 Task: Check the average views per listing of pantry in the last 5 years.
Action: Mouse moved to (816, 182)
Screenshot: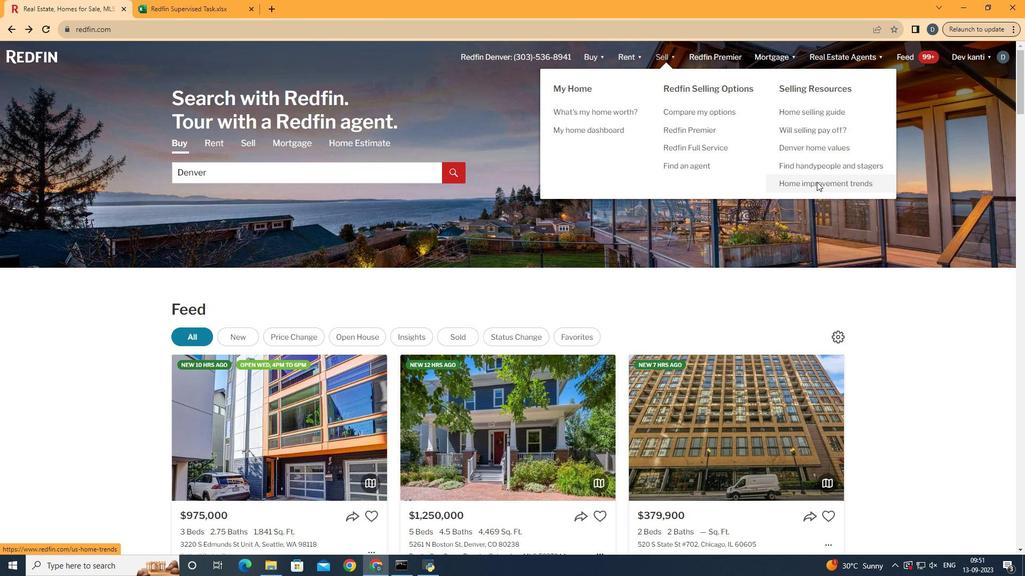 
Action: Mouse pressed left at (816, 182)
Screenshot: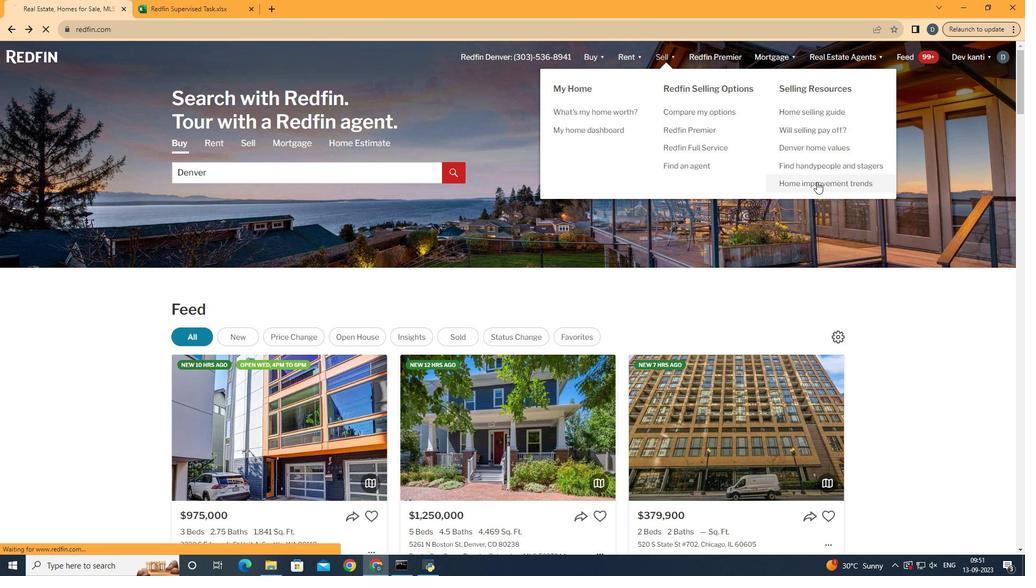 
Action: Mouse moved to (247, 203)
Screenshot: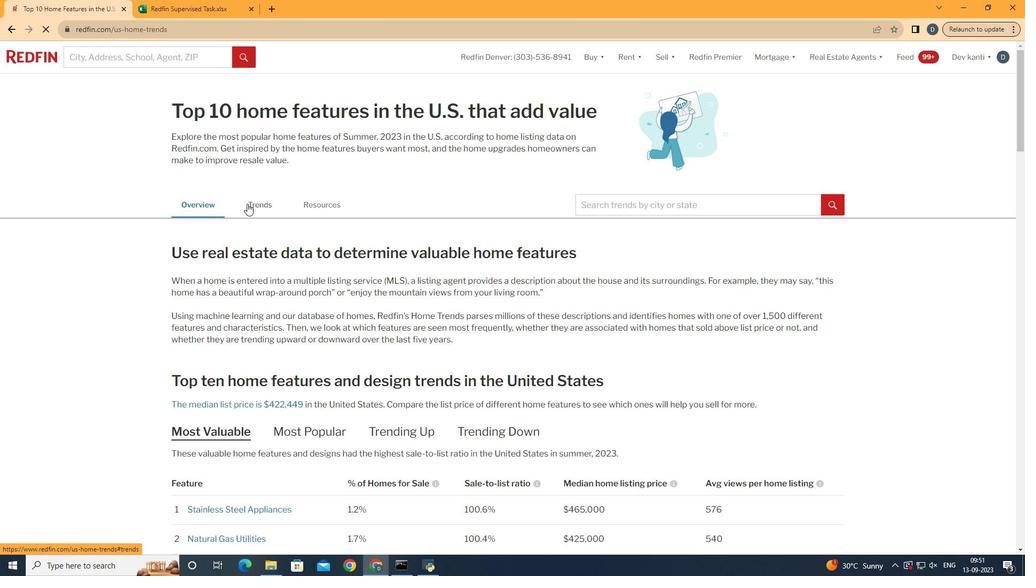 
Action: Mouse pressed left at (247, 203)
Screenshot: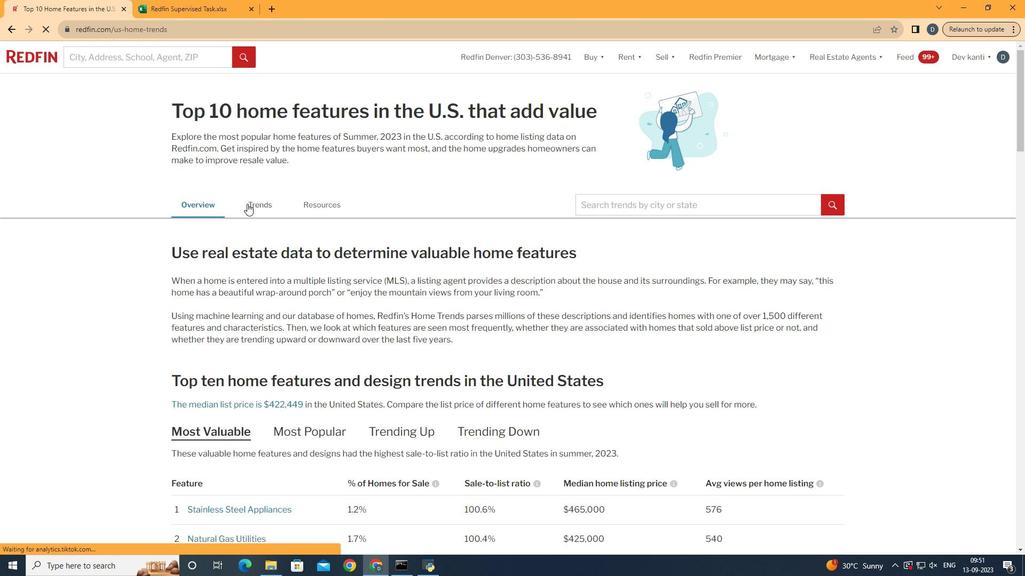 
Action: Mouse moved to (406, 306)
Screenshot: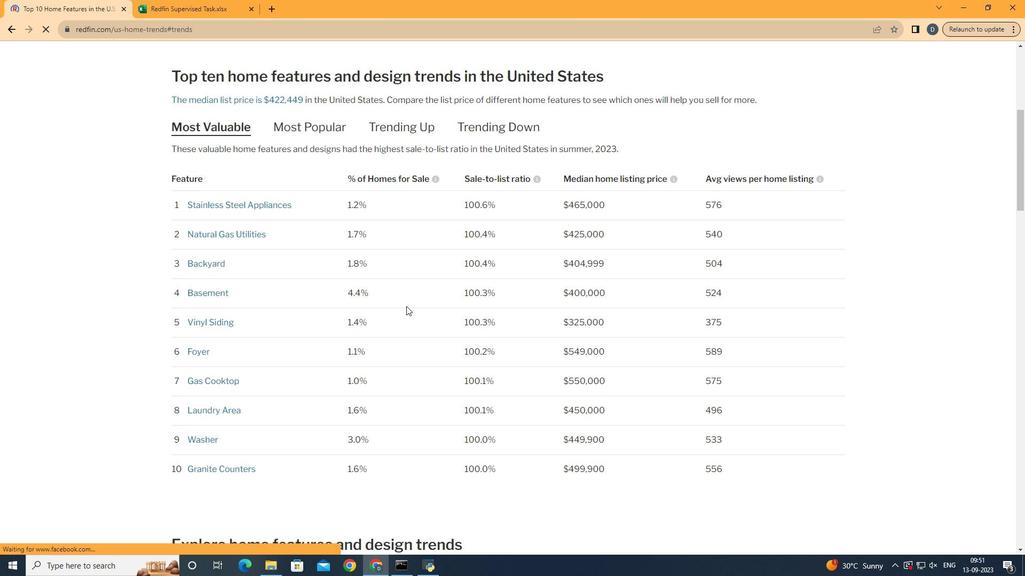 
Action: Mouse scrolled (406, 305) with delta (0, 0)
Screenshot: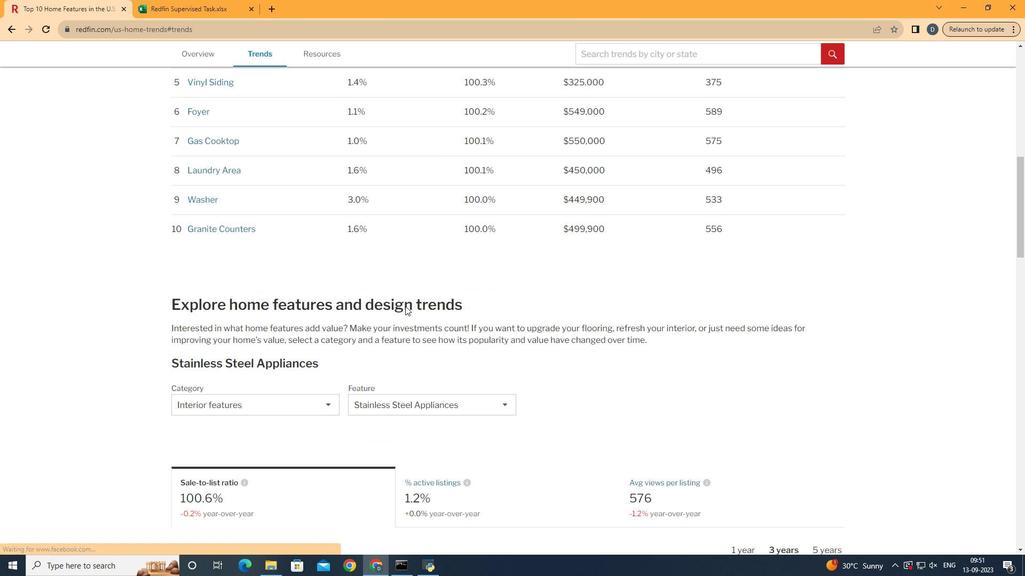 
Action: Mouse scrolled (406, 305) with delta (0, 0)
Screenshot: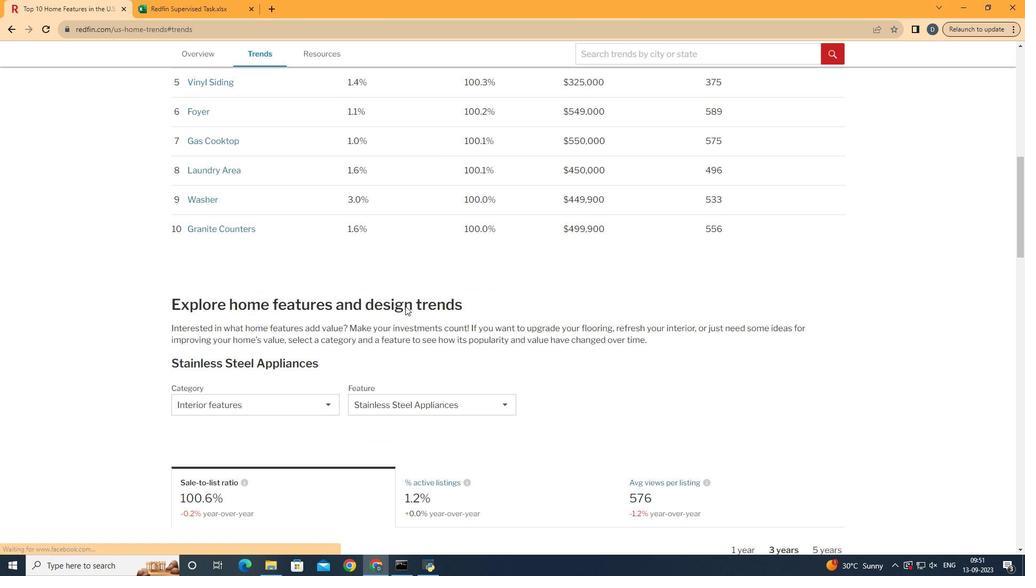 
Action: Mouse scrolled (406, 305) with delta (0, 0)
Screenshot: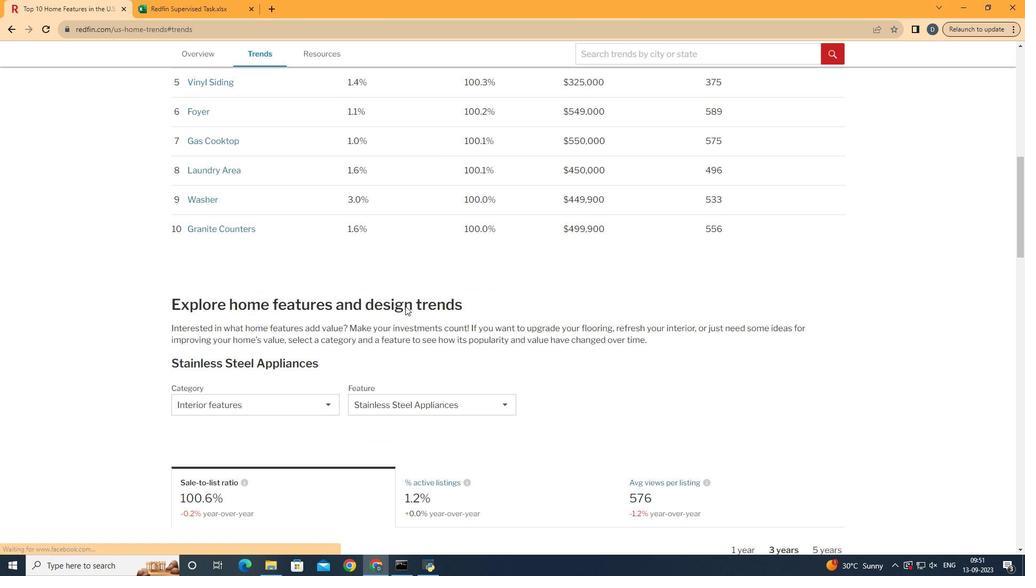 
Action: Mouse scrolled (406, 305) with delta (0, 0)
Screenshot: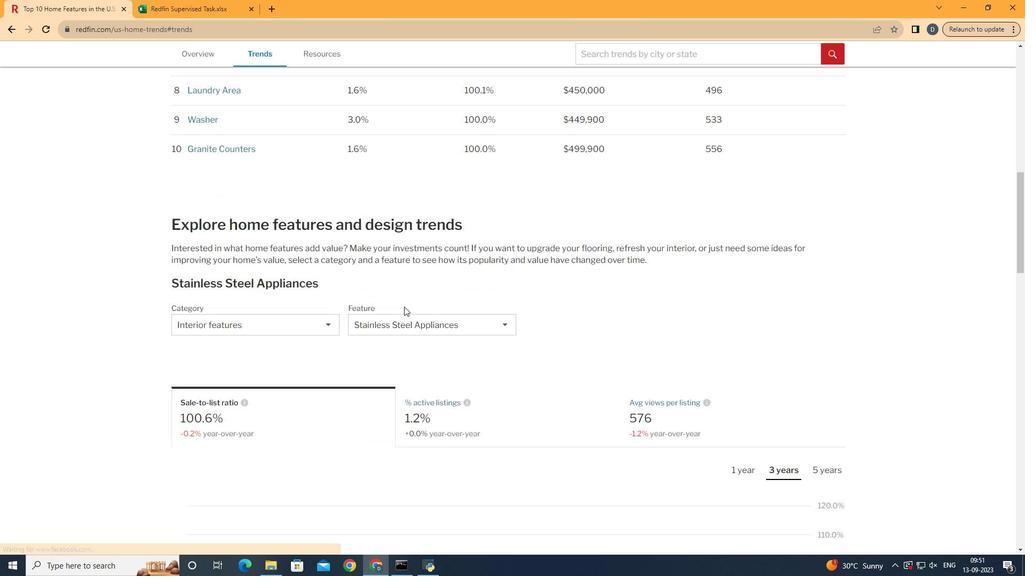 
Action: Mouse scrolled (406, 305) with delta (0, 0)
Screenshot: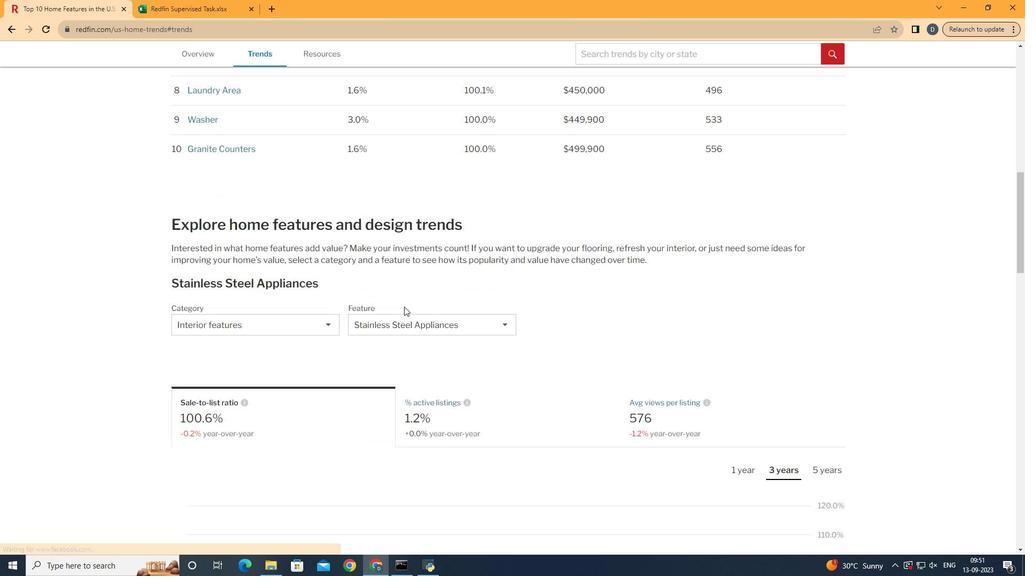 
Action: Mouse scrolled (406, 305) with delta (0, 0)
Screenshot: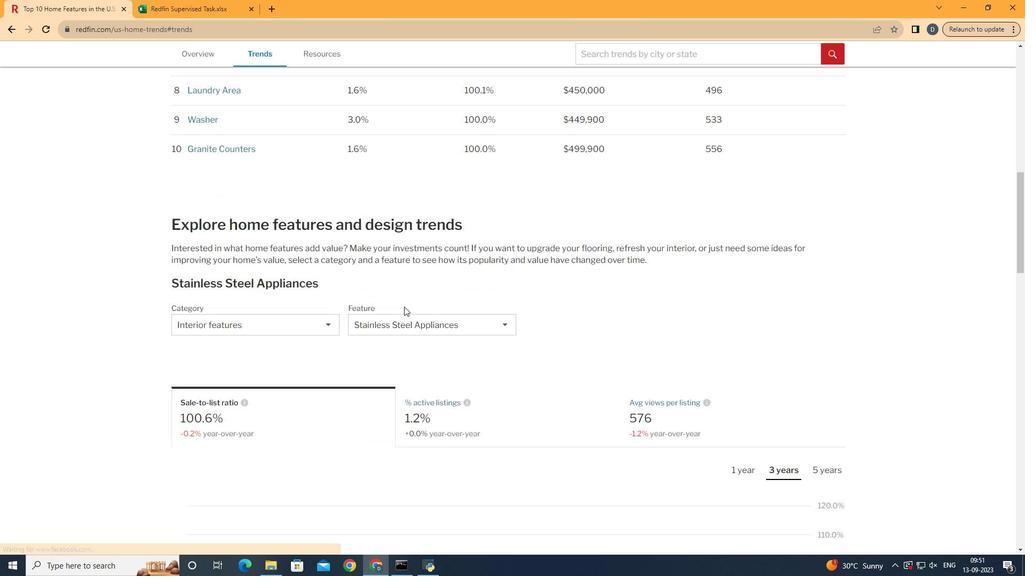 
Action: Mouse moved to (333, 333)
Screenshot: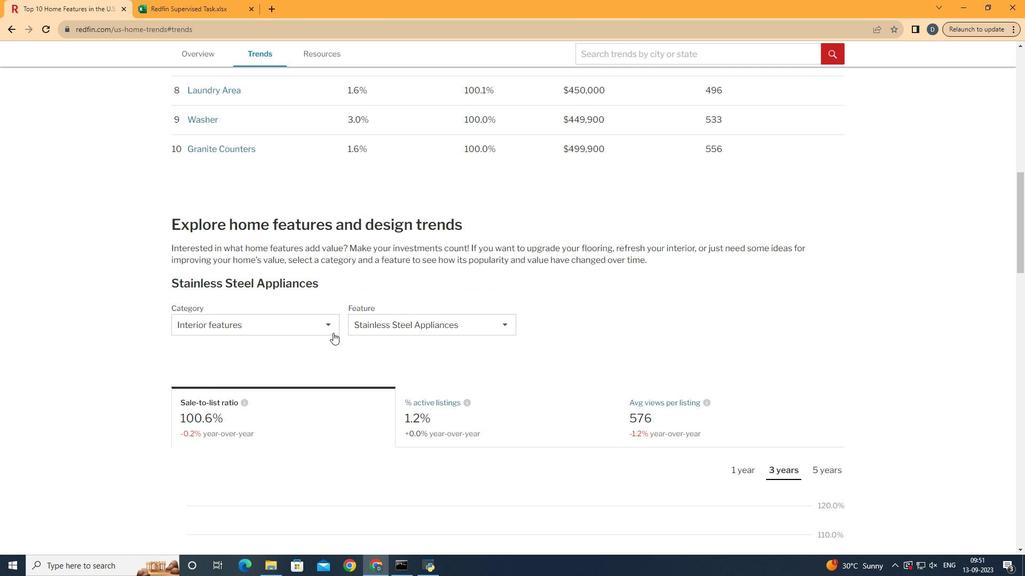 
Action: Mouse pressed left at (333, 333)
Screenshot: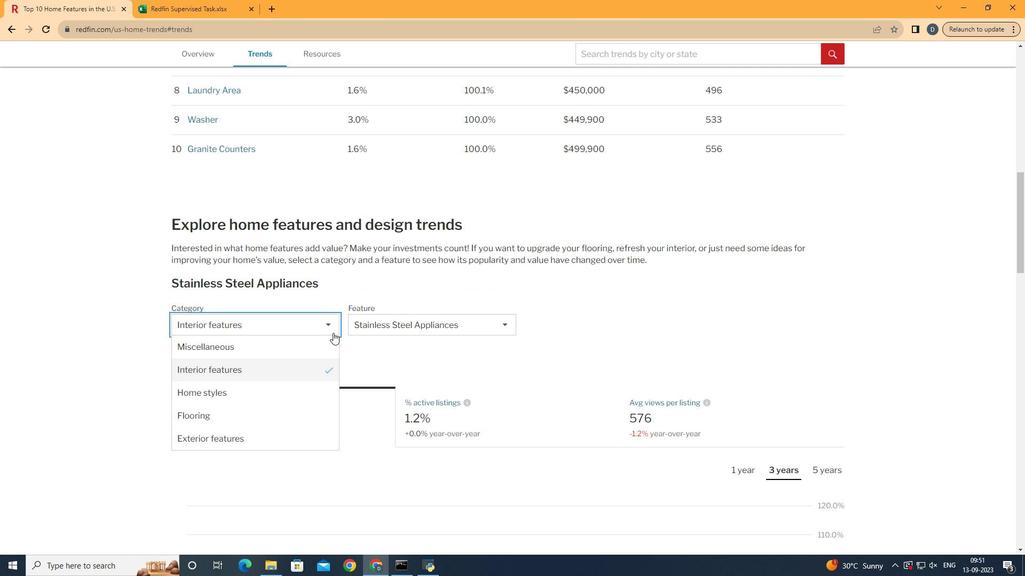 
Action: Mouse moved to (316, 366)
Screenshot: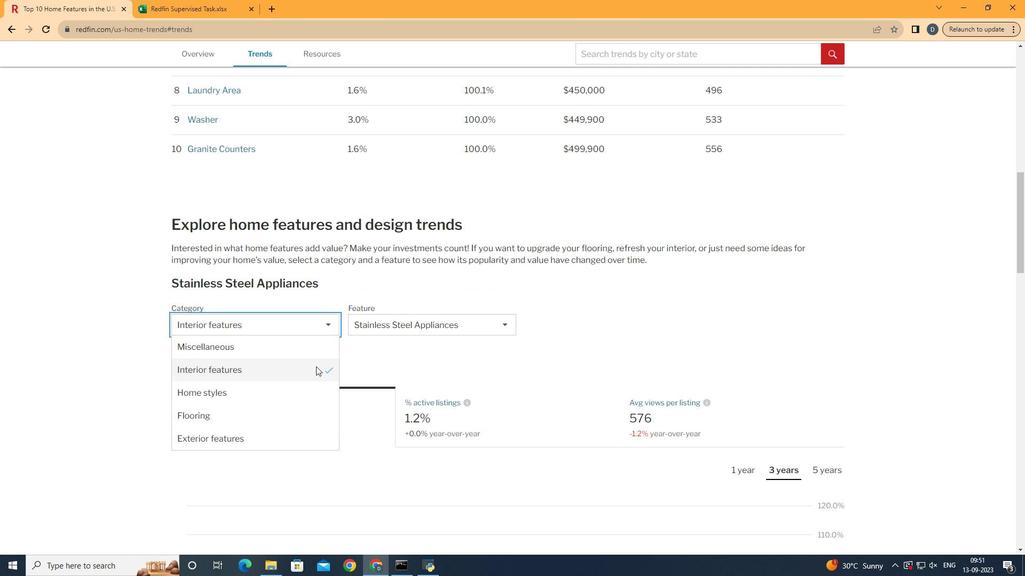 
Action: Mouse pressed left at (316, 366)
Screenshot: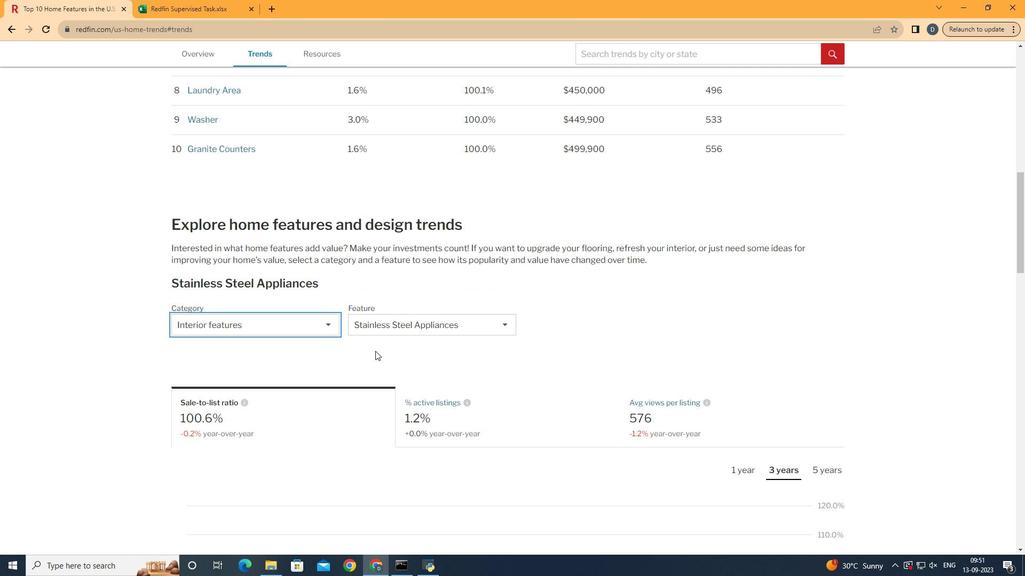 
Action: Mouse moved to (434, 326)
Screenshot: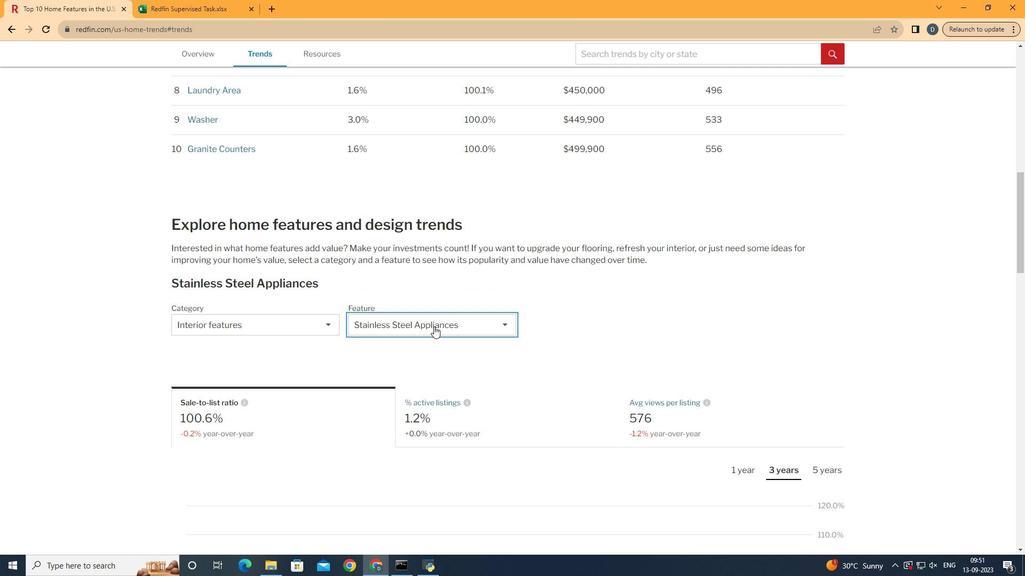 
Action: Mouse pressed left at (434, 326)
Screenshot: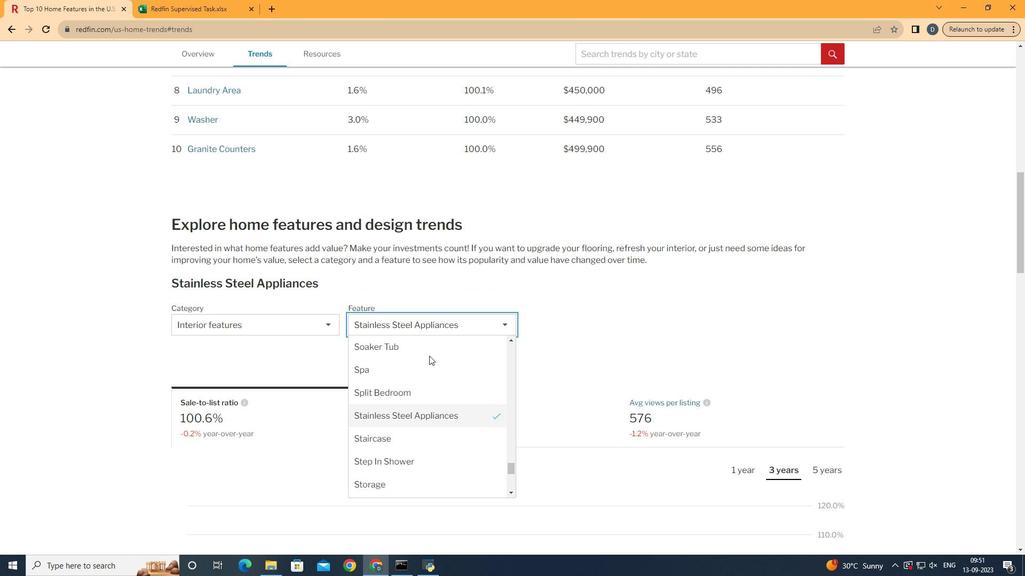 
Action: Mouse moved to (420, 397)
Screenshot: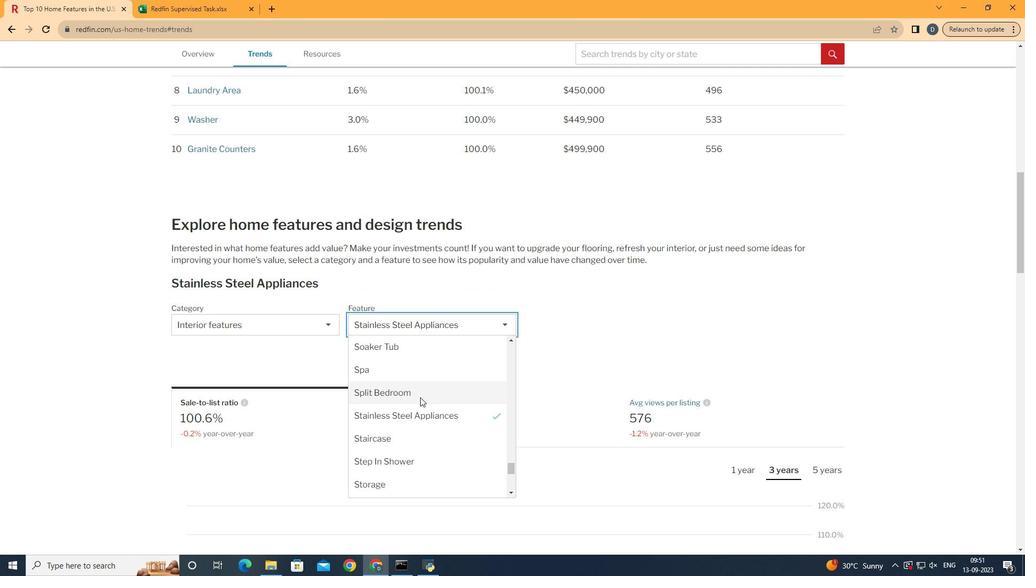 
Action: Mouse scrolled (420, 398) with delta (0, 0)
Screenshot: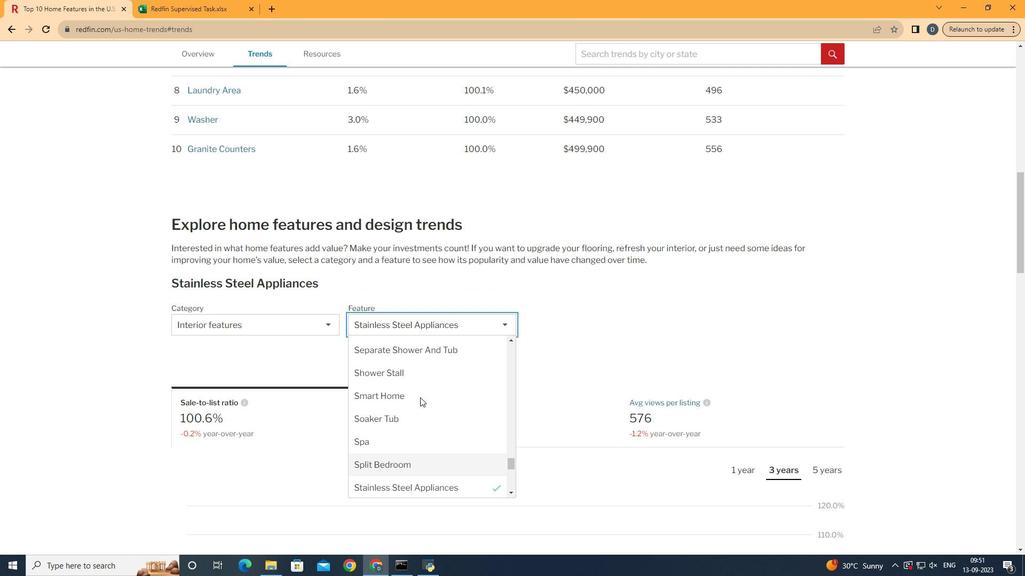 
Action: Mouse scrolled (420, 398) with delta (0, 0)
Screenshot: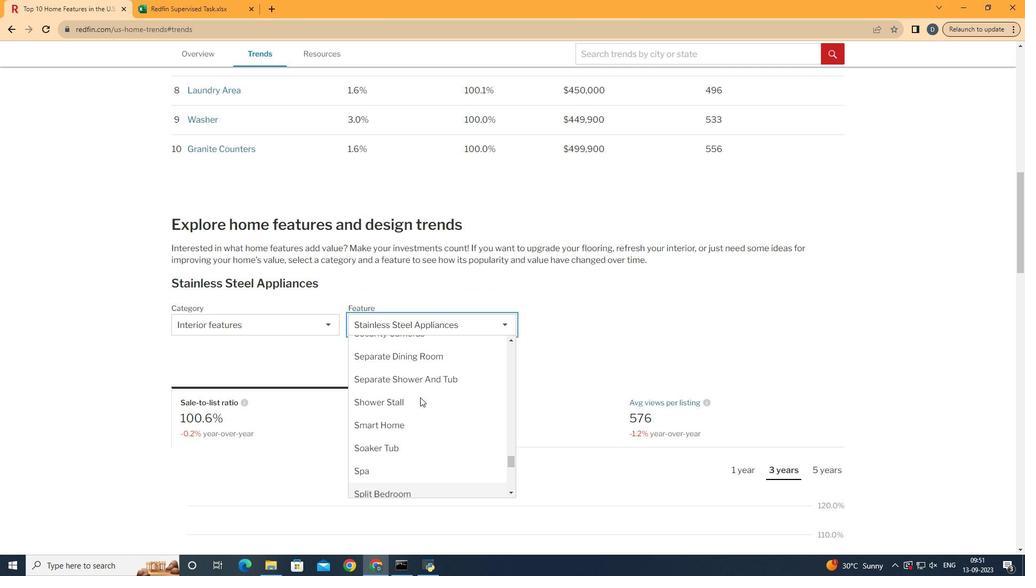 
Action: Mouse scrolled (420, 398) with delta (0, 0)
Screenshot: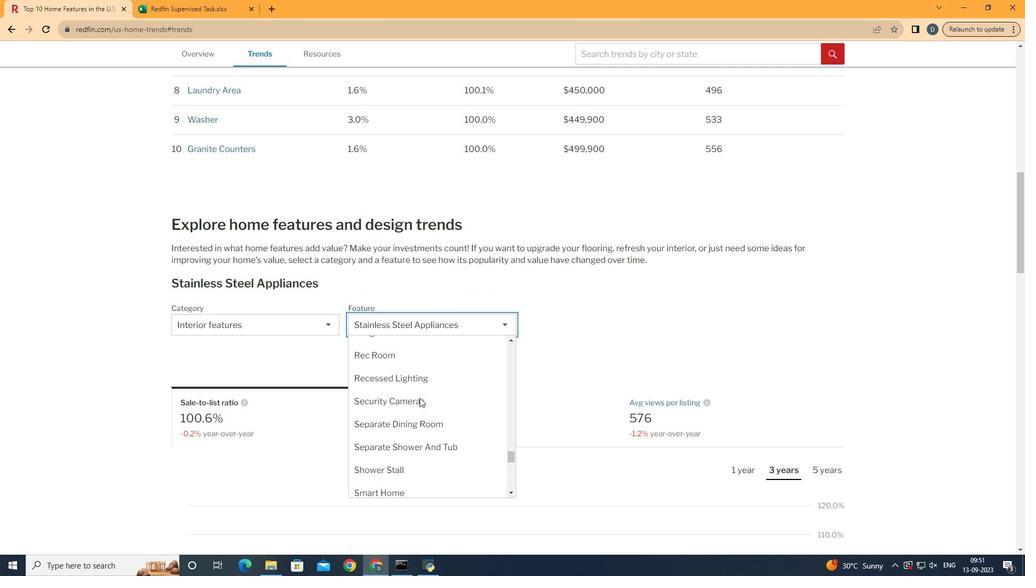 
Action: Mouse scrolled (420, 398) with delta (0, 0)
Screenshot: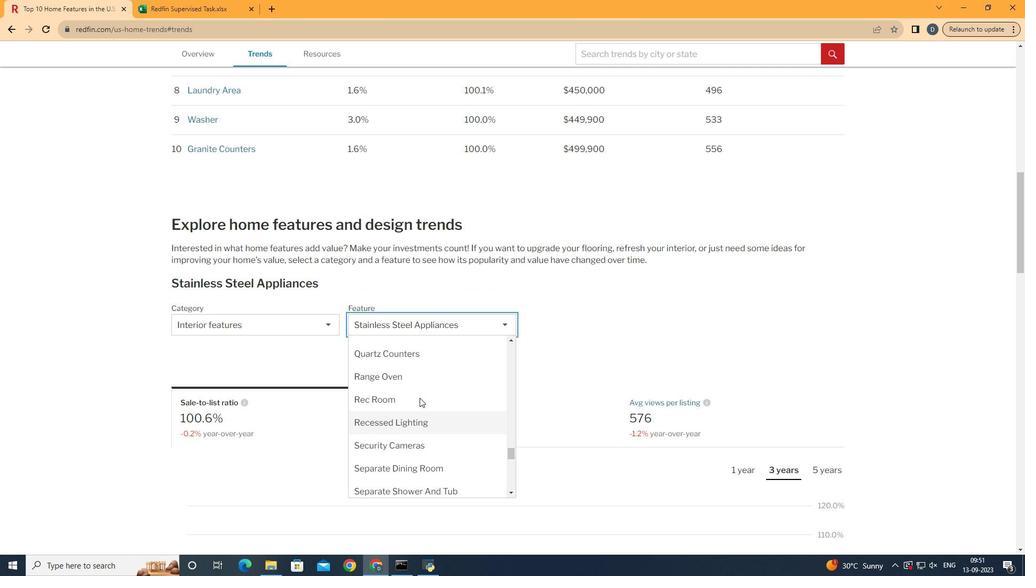 
Action: Mouse moved to (419, 398)
Screenshot: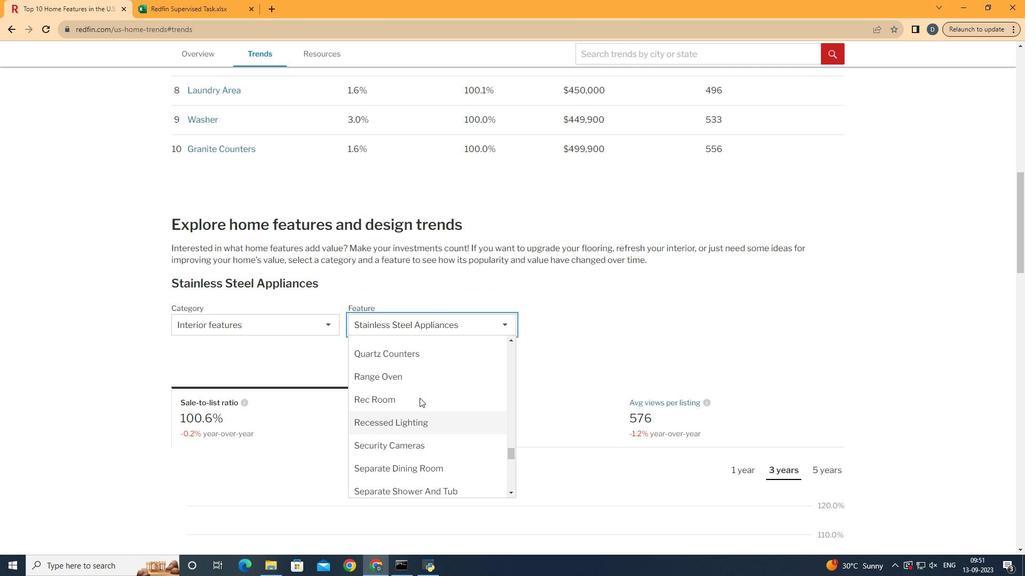 
Action: Mouse scrolled (419, 398) with delta (0, 0)
Screenshot: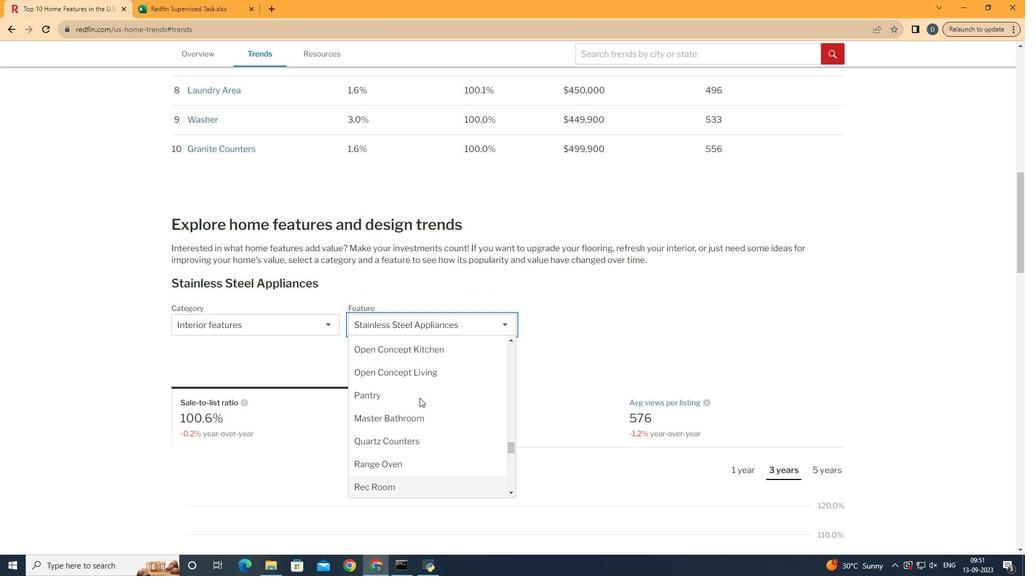 
Action: Mouse scrolled (419, 398) with delta (0, 0)
Screenshot: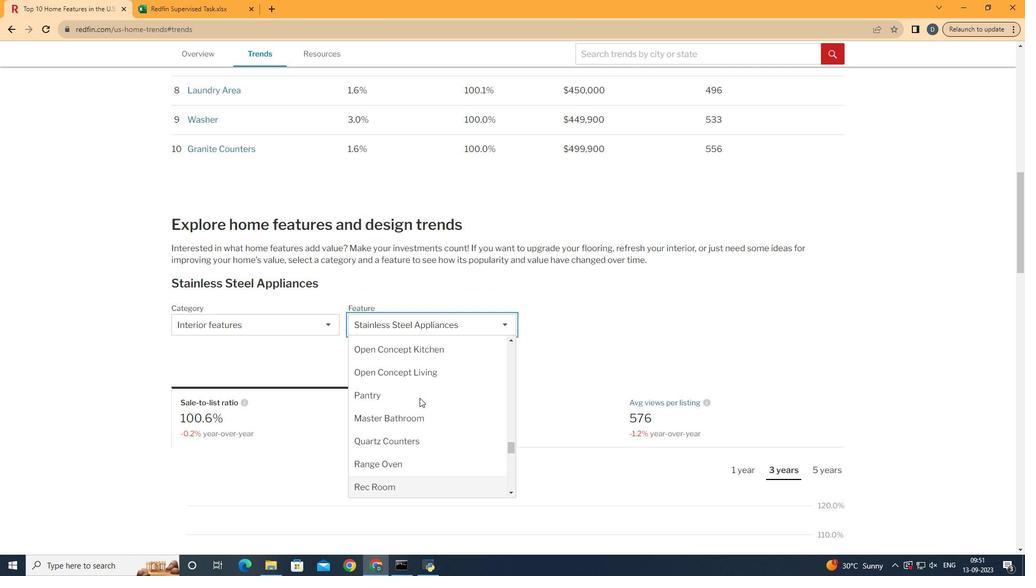 
Action: Mouse moved to (409, 424)
Screenshot: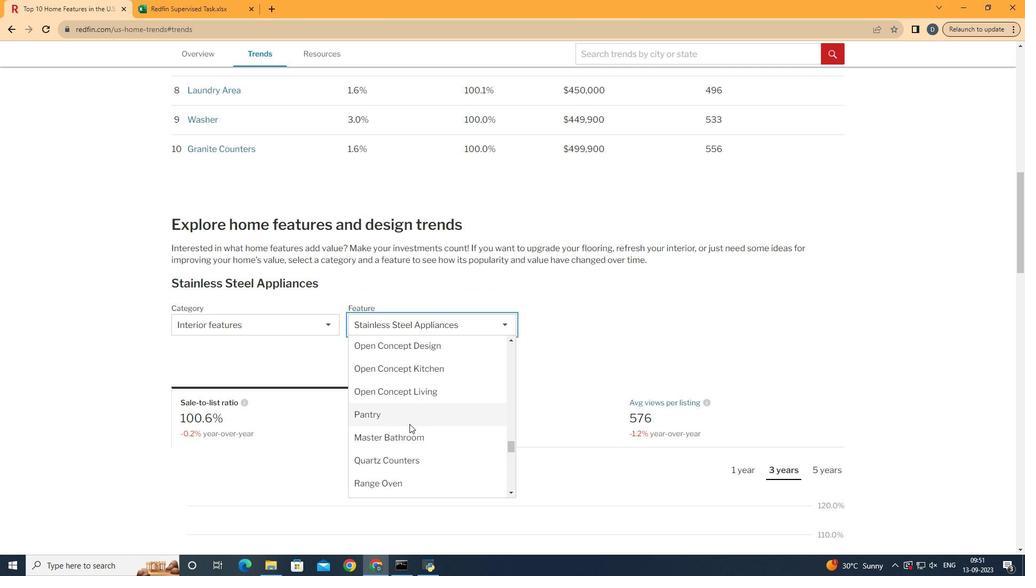 
Action: Mouse pressed left at (409, 424)
Screenshot: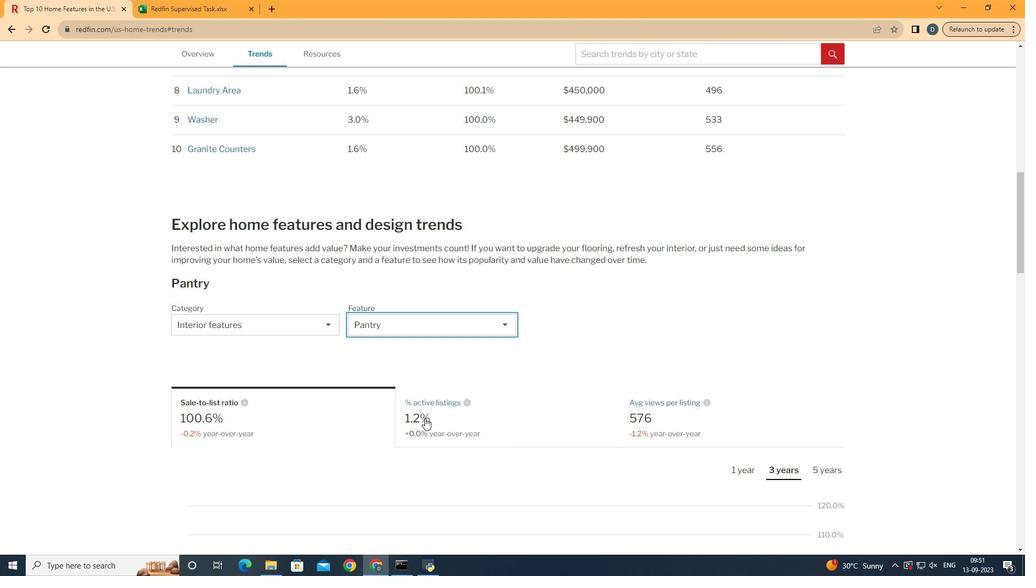 
Action: Mouse moved to (652, 292)
Screenshot: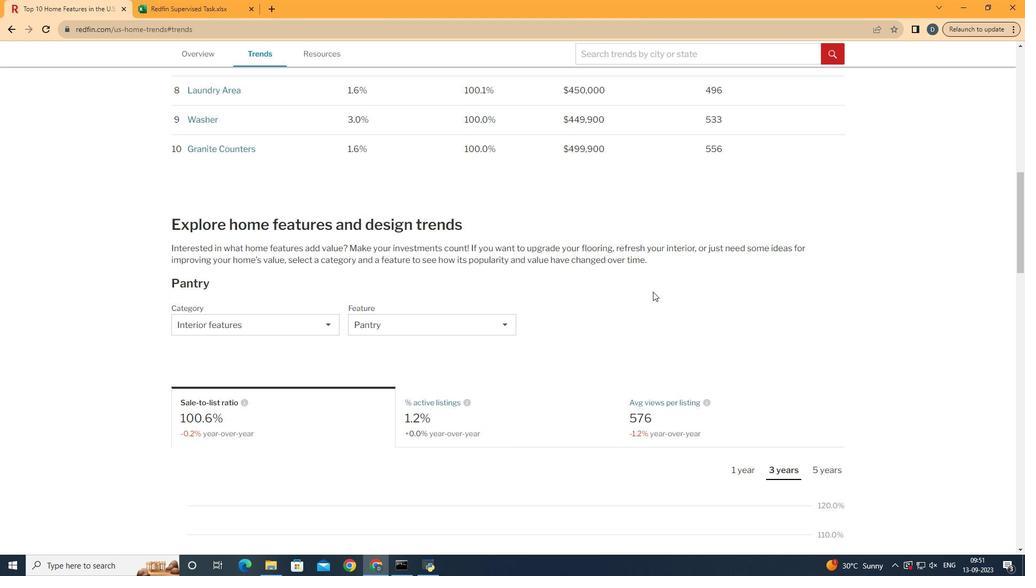 
Action: Mouse pressed left at (652, 292)
Screenshot: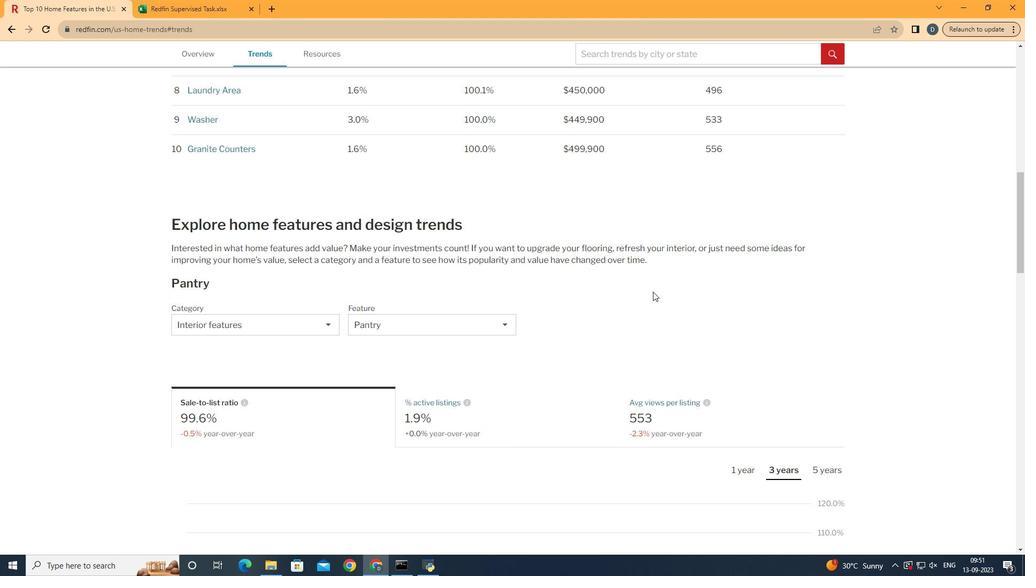 
Action: Mouse scrolled (652, 291) with delta (0, 0)
Screenshot: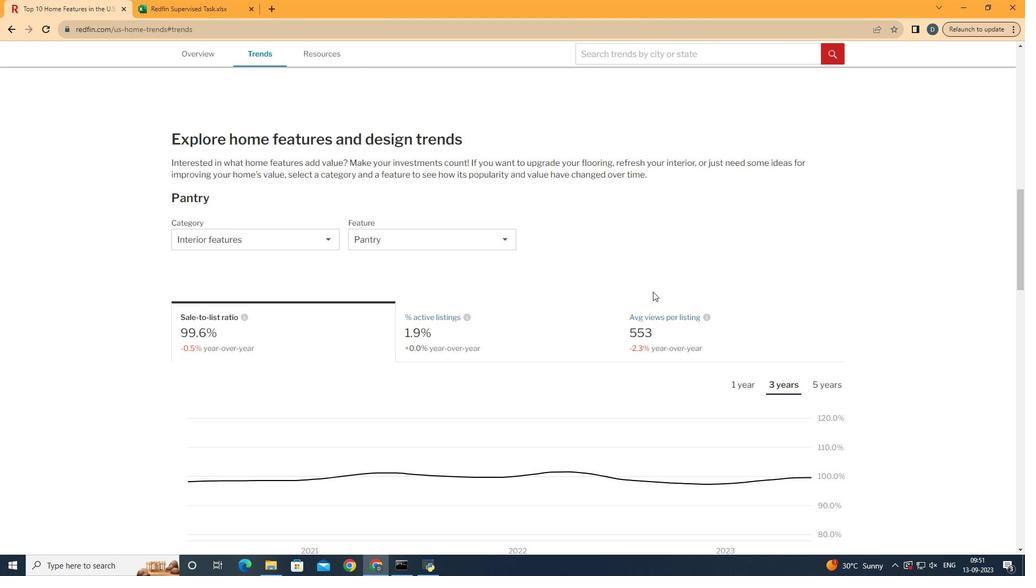 
Action: Mouse scrolled (652, 291) with delta (0, 0)
Screenshot: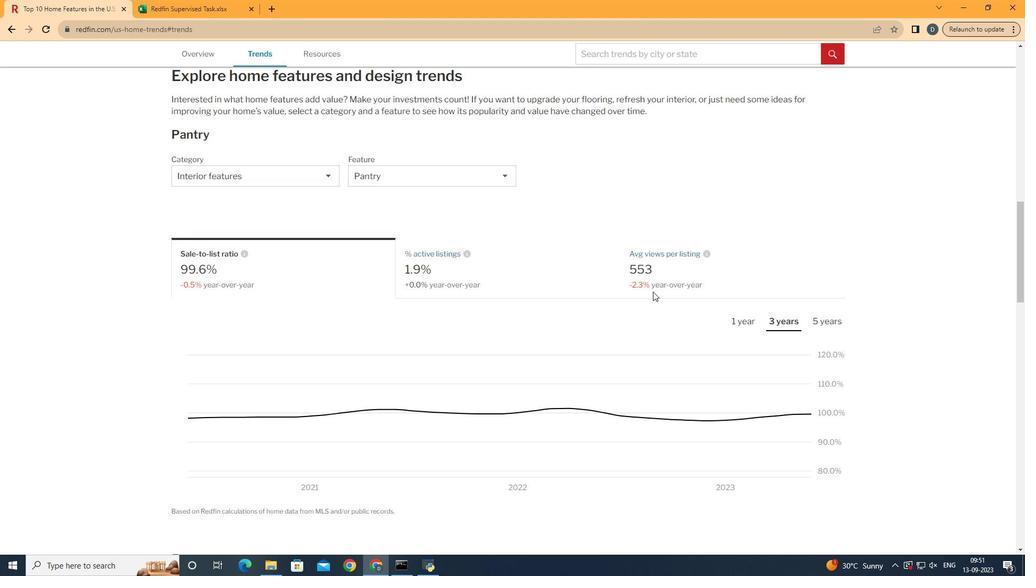 
Action: Mouse scrolled (652, 291) with delta (0, 0)
Screenshot: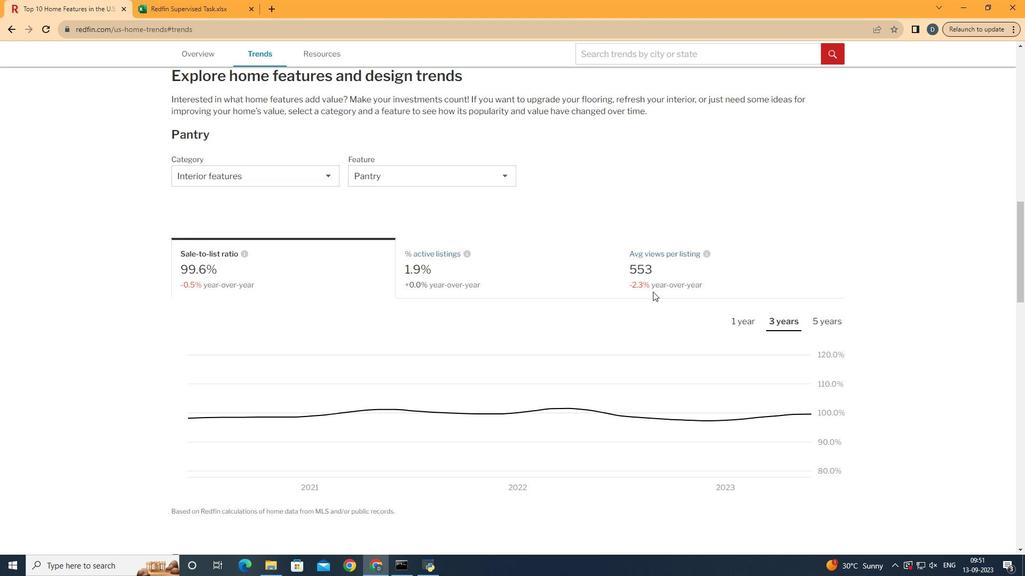 
Action: Mouse moved to (742, 264)
Screenshot: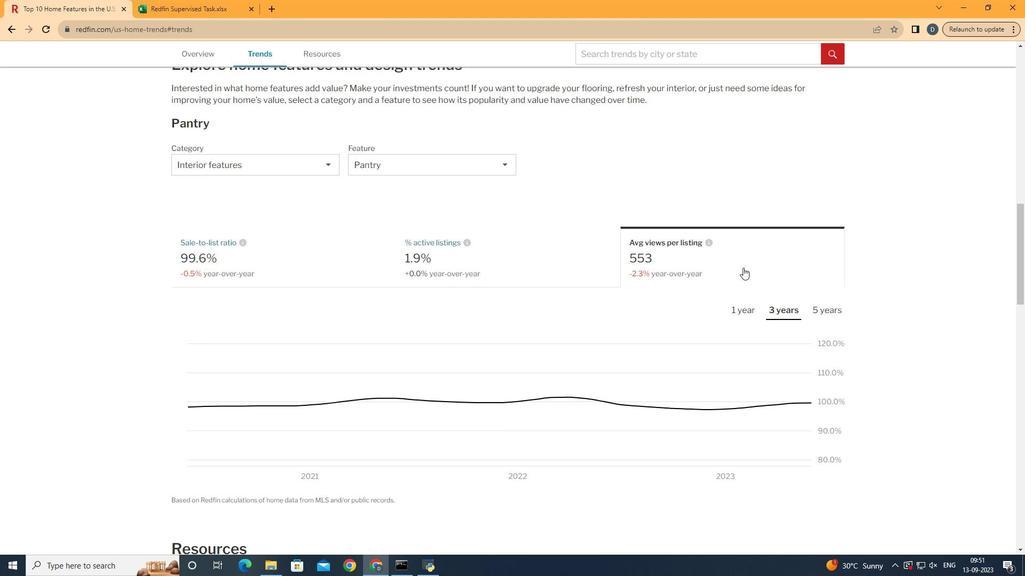 
Action: Mouse pressed left at (742, 264)
Screenshot: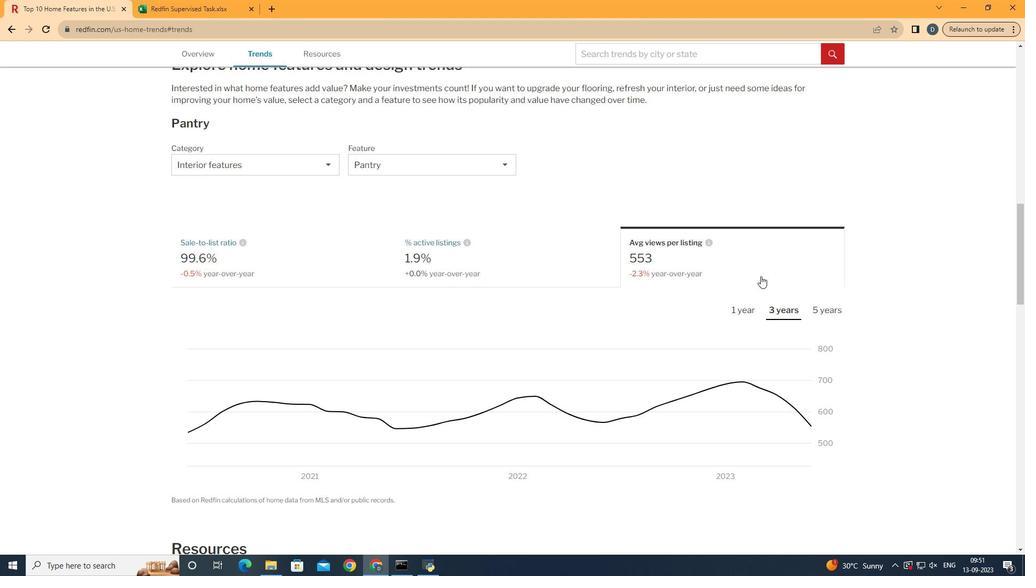 
Action: Mouse moved to (826, 308)
Screenshot: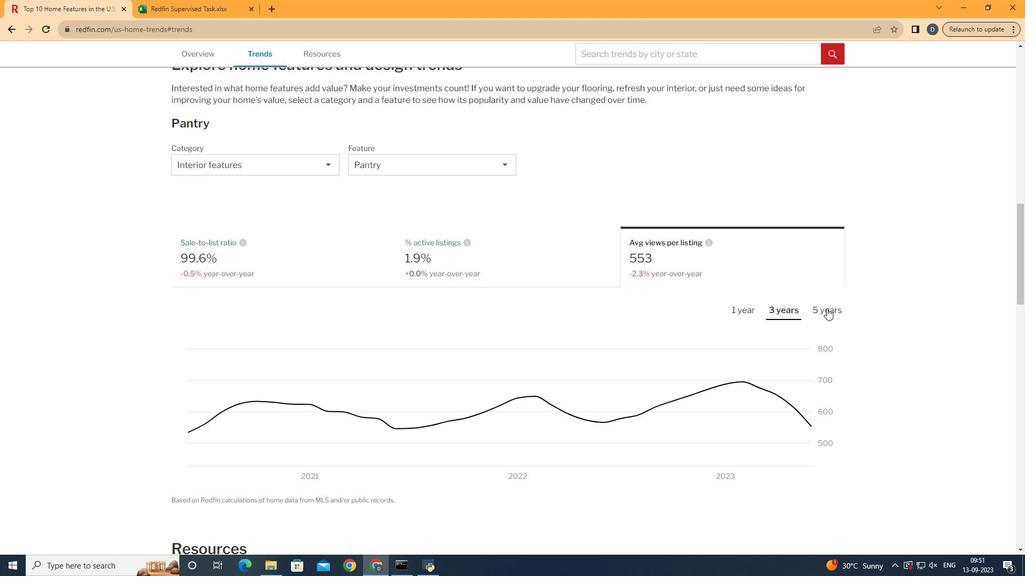 
Action: Mouse pressed left at (826, 308)
Screenshot: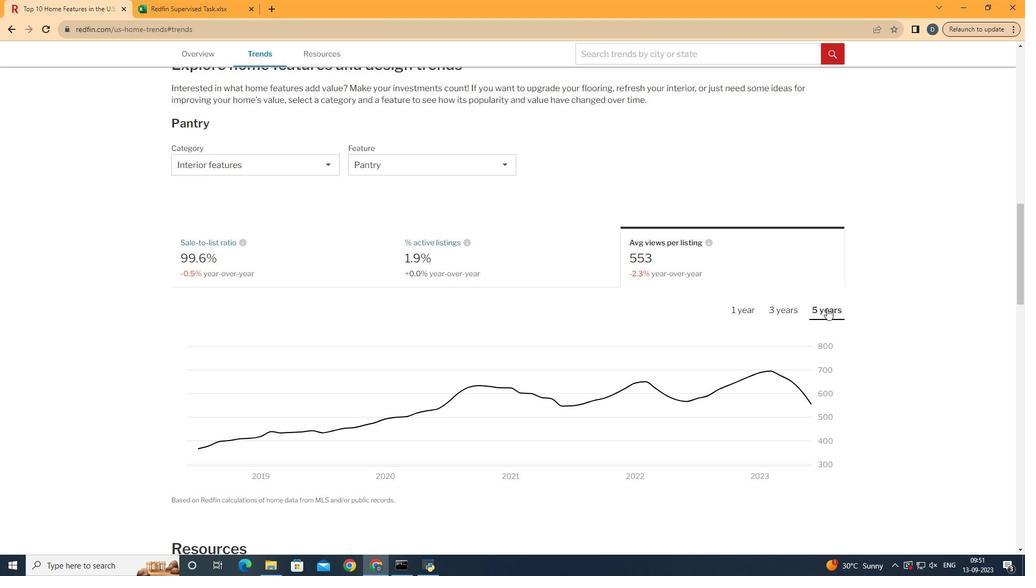 
Action: Mouse moved to (812, 427)
Screenshot: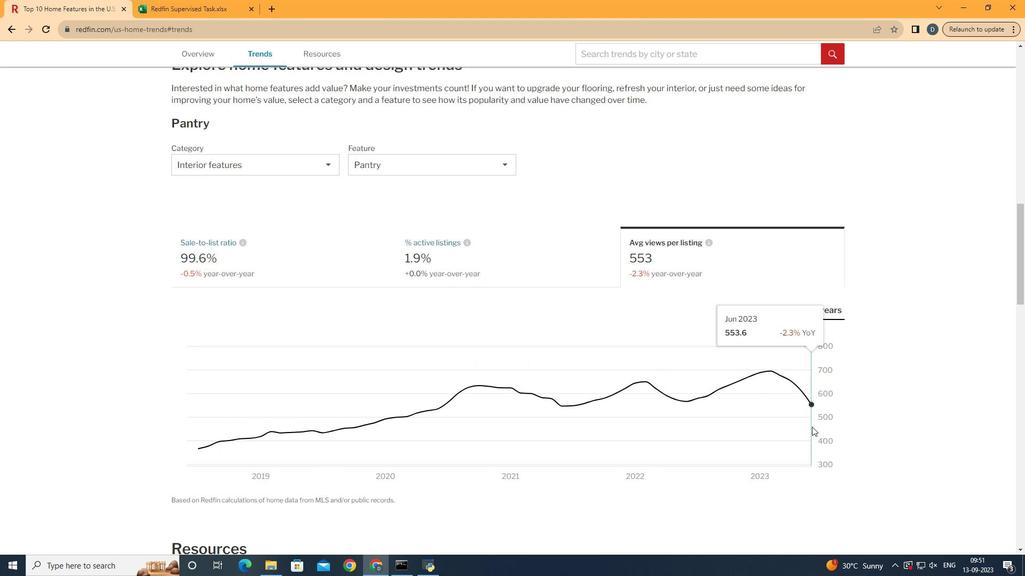 
